 Task: Create a sub task Design and Implement Solution for the task  Implement a new network monitoring system for a company's IT infrastructure in the project AgileJet , assign it to team member softage.4@softage.net and update the status of the sub task to  Off Track , set the priority of the sub task to High
Action: Mouse moved to (70, 236)
Screenshot: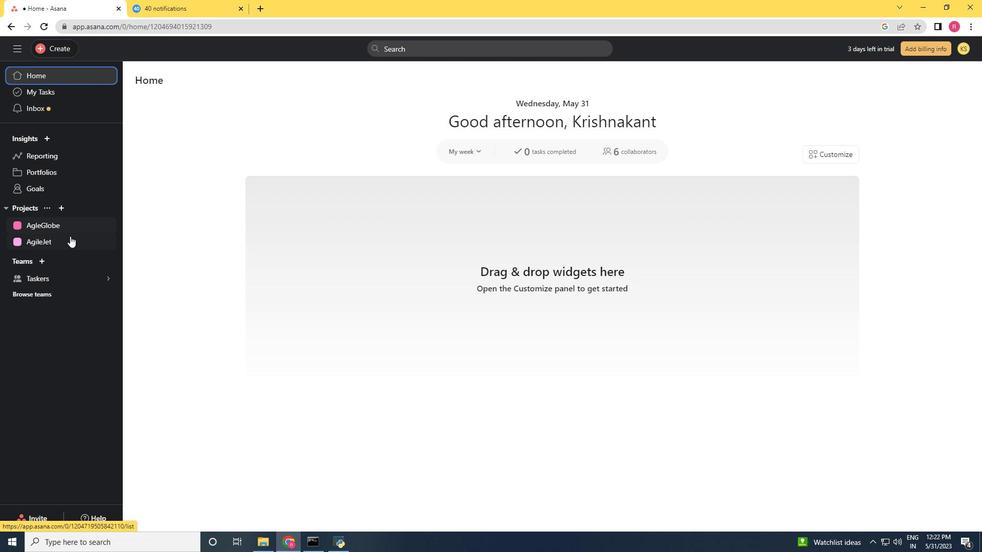 
Action: Mouse pressed left at (70, 236)
Screenshot: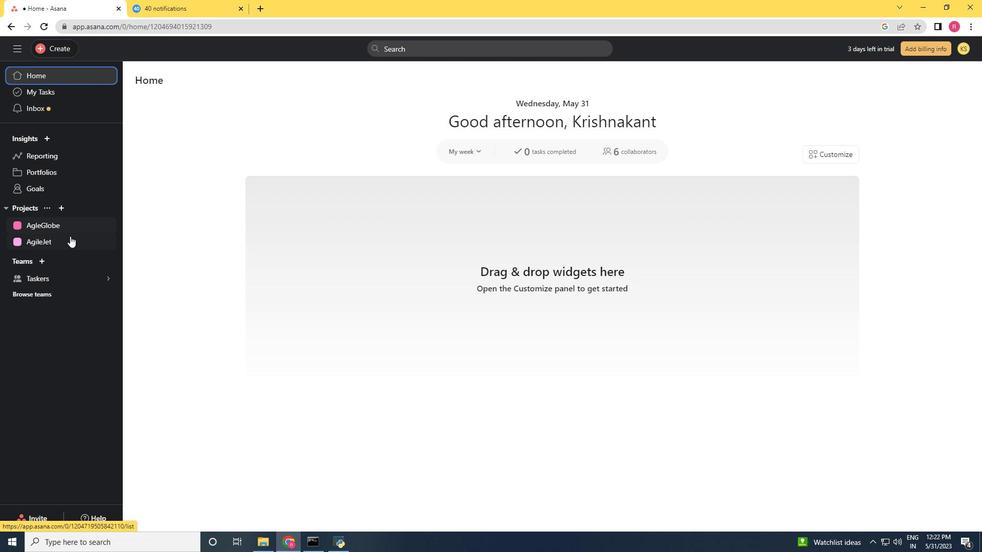 
Action: Mouse moved to (481, 224)
Screenshot: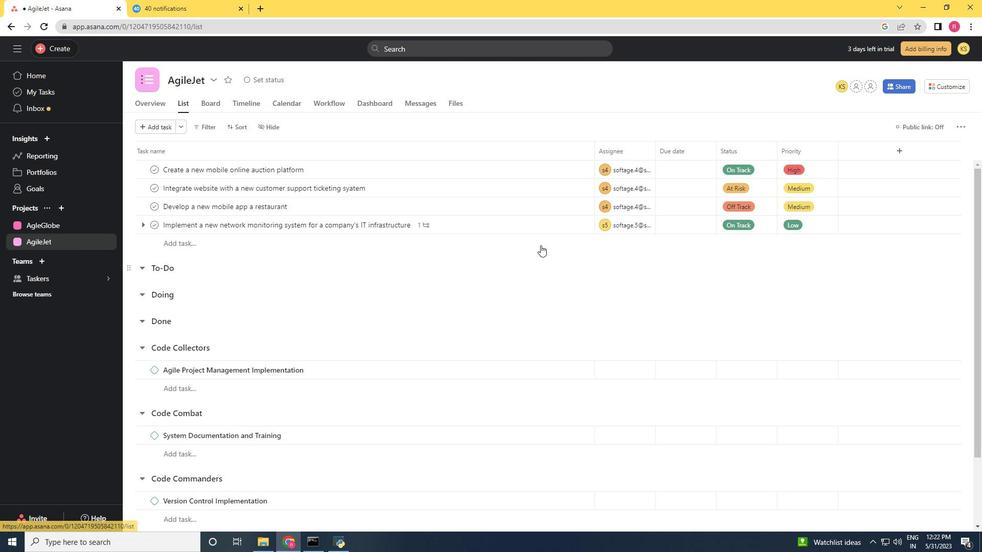 
Action: Mouse pressed left at (481, 224)
Screenshot: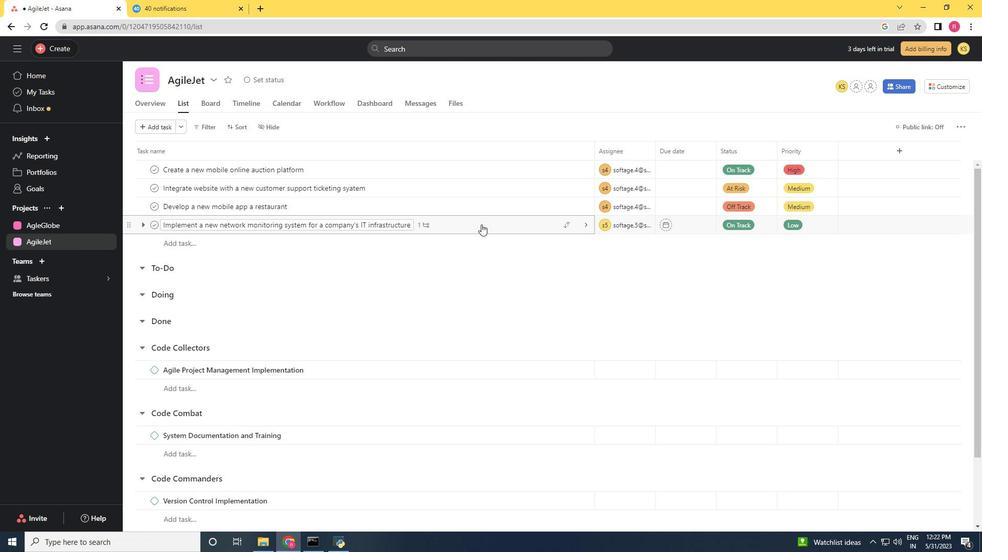 
Action: Mouse moved to (739, 405)
Screenshot: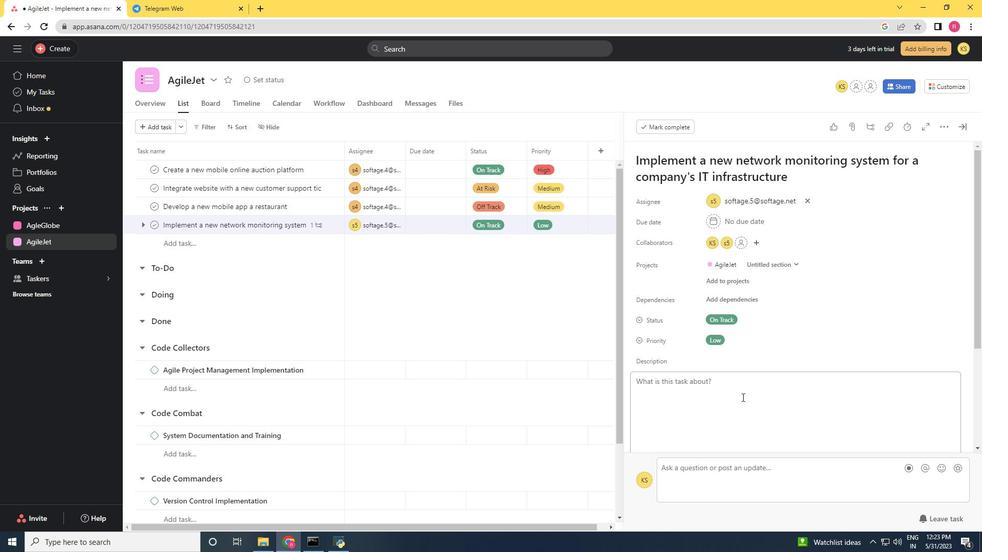 
Action: Mouse scrolled (739, 405) with delta (0, 0)
Screenshot: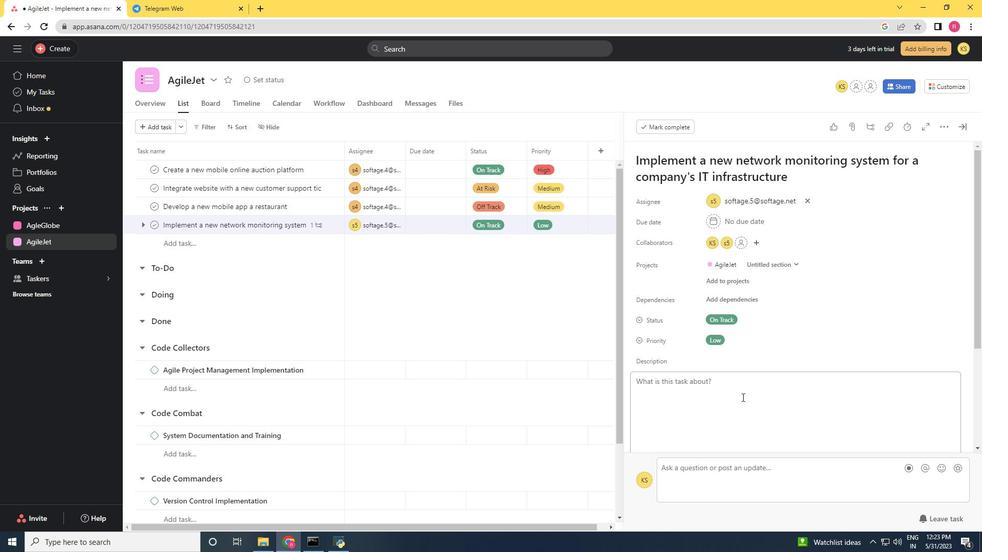 
Action: Mouse scrolled (739, 405) with delta (0, 0)
Screenshot: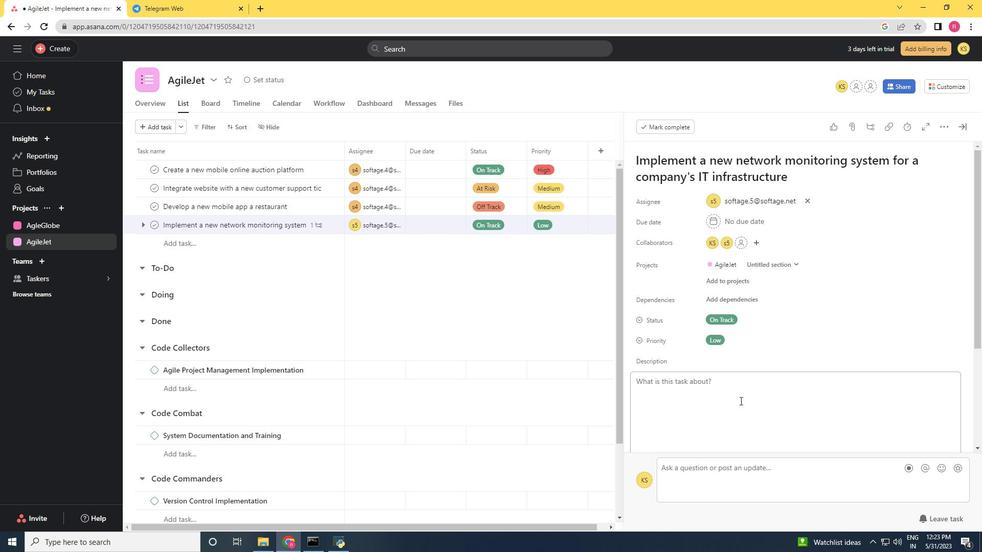 
Action: Mouse scrolled (739, 405) with delta (0, 0)
Screenshot: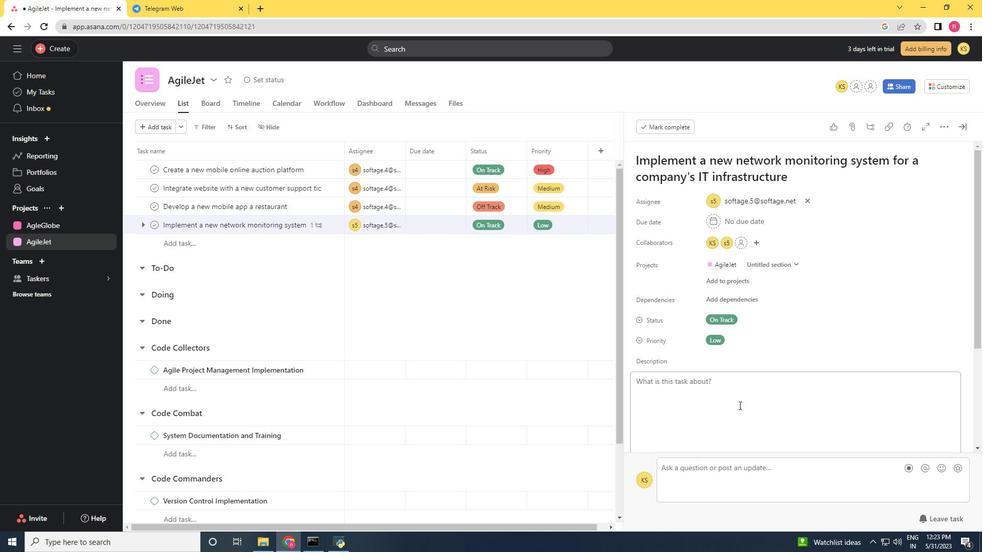 
Action: Mouse moved to (654, 370)
Screenshot: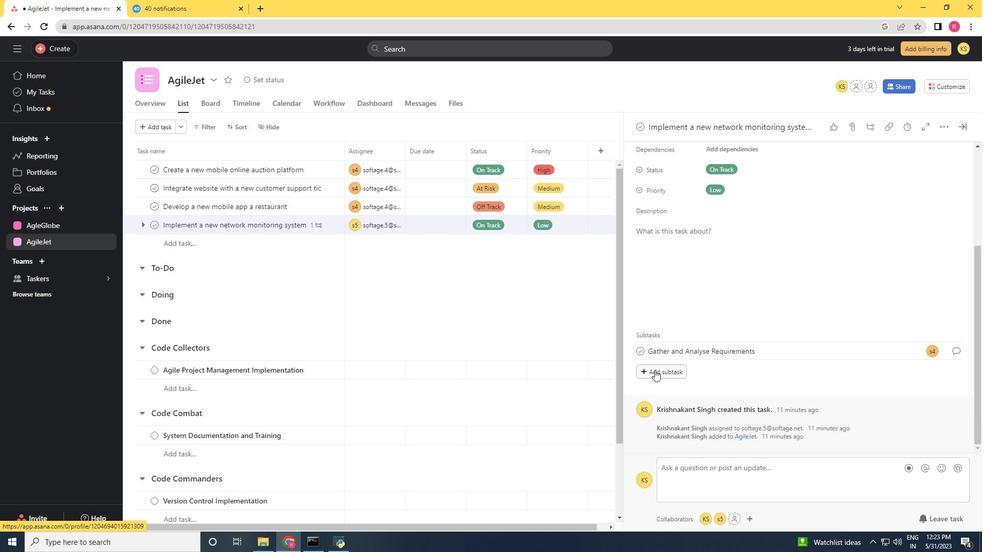 
Action: Mouse pressed left at (654, 370)
Screenshot: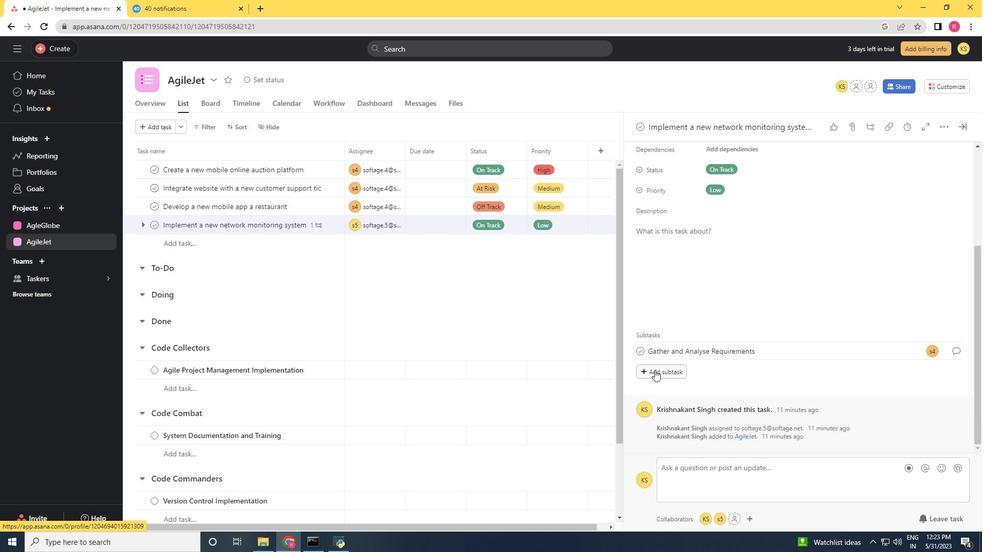 
Action: Key pressed <Key.shift>Design<Key.space>and<Key.space><Key.shift>Implement<Key.space><Key.shift>Solution<Key.space>
Screenshot: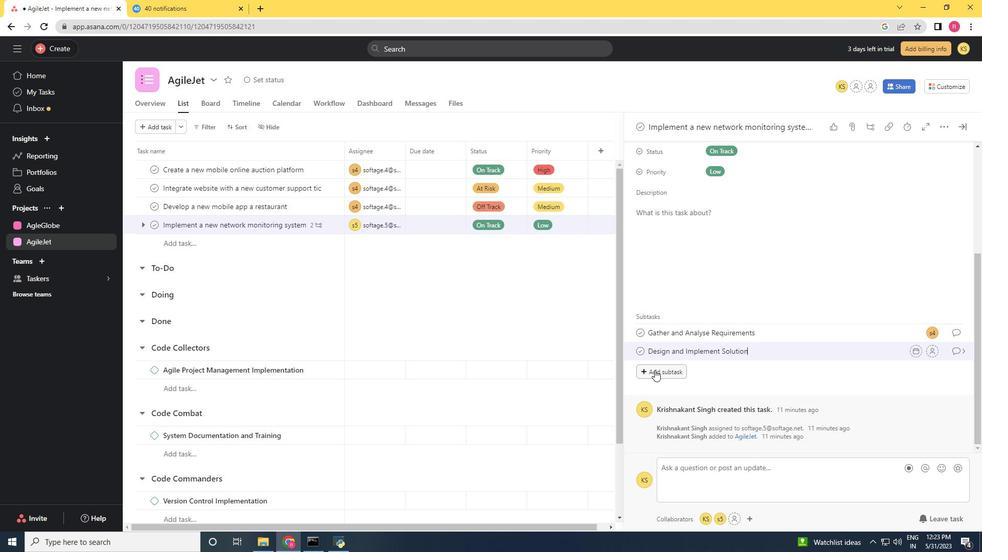 
Action: Mouse moved to (933, 353)
Screenshot: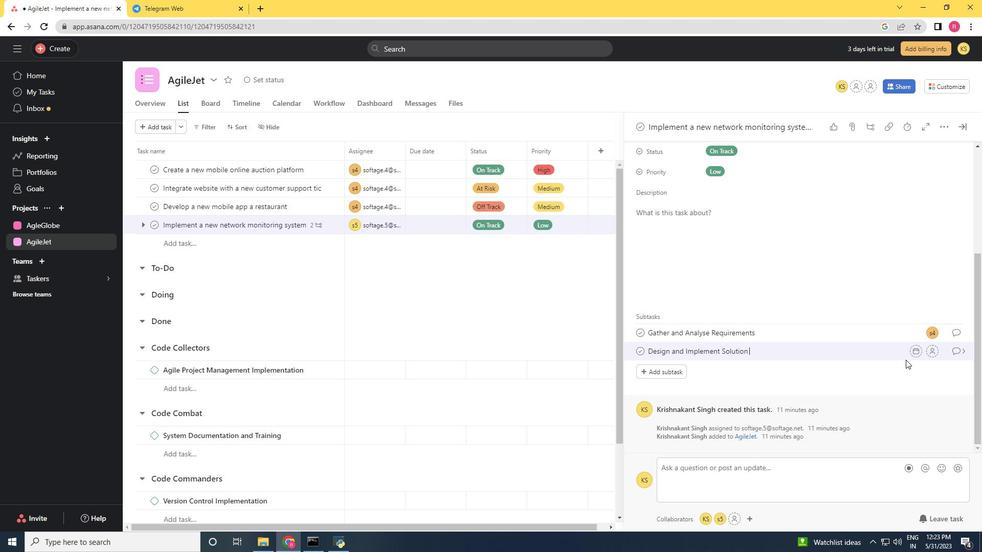 
Action: Mouse pressed left at (933, 353)
Screenshot: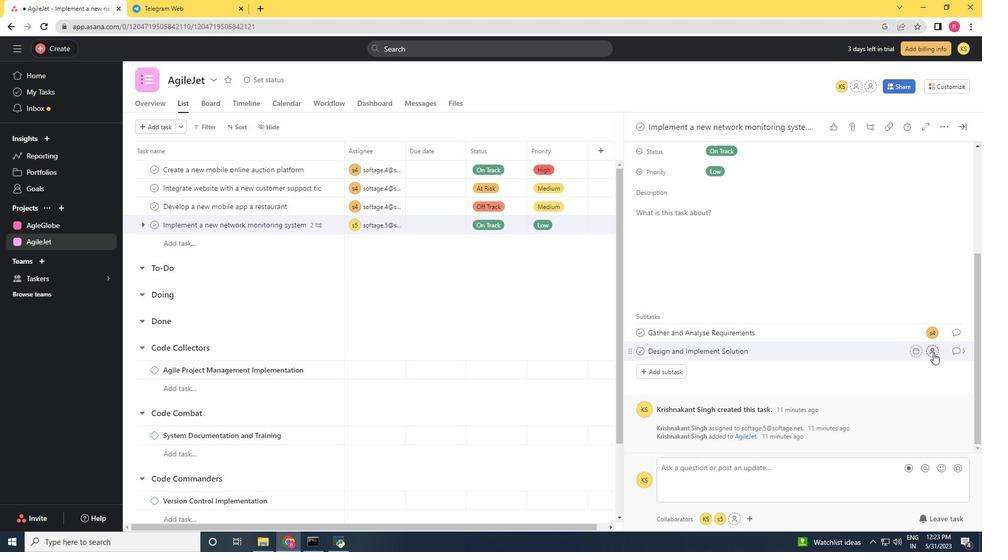 
Action: Mouse moved to (934, 353)
Screenshot: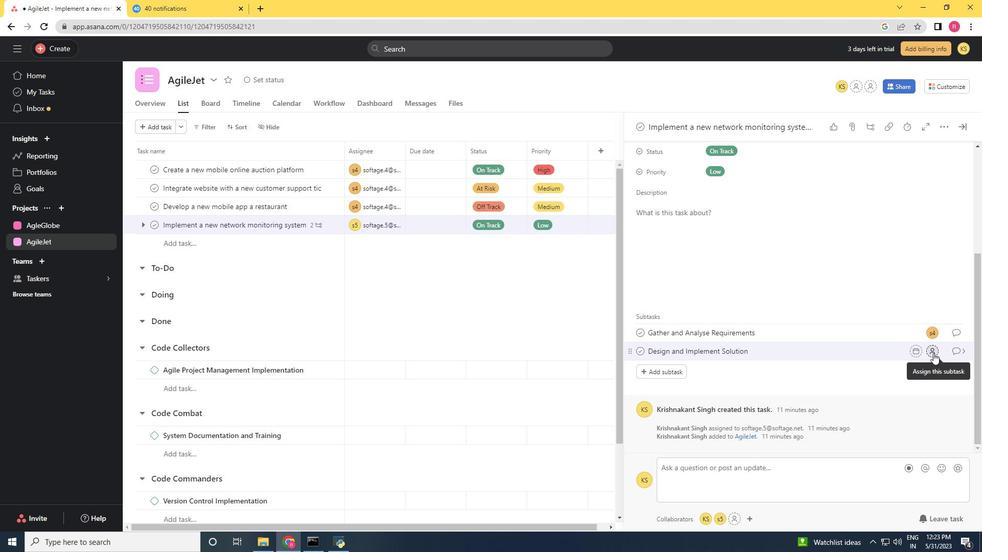 
Action: Key pressed softage.4<Key.shift>@softage.net
Screenshot: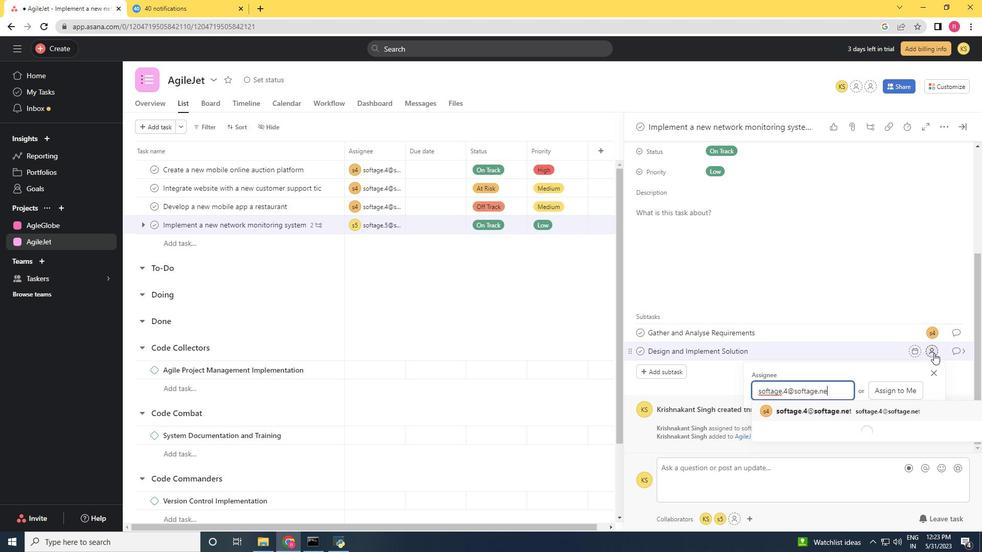 
Action: Mouse moved to (892, 412)
Screenshot: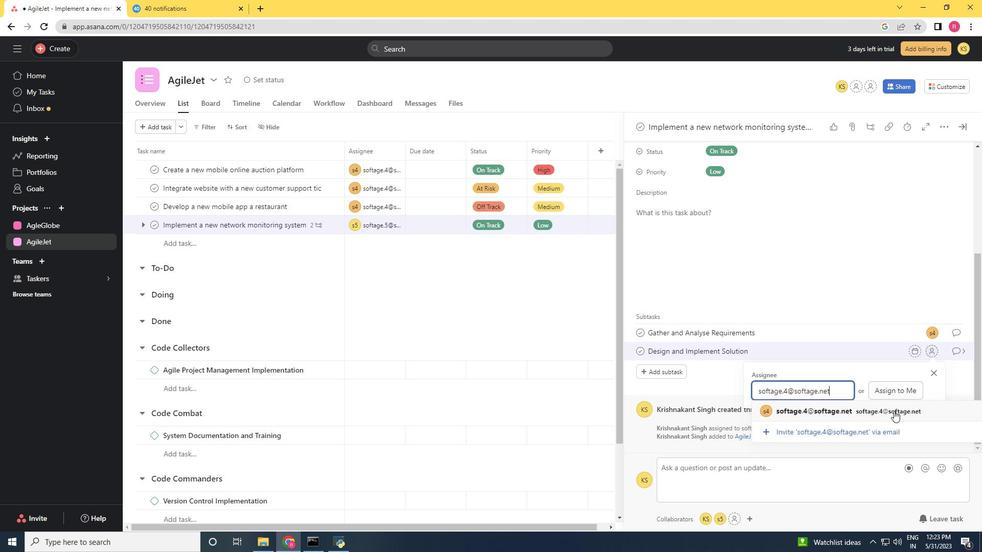 
Action: Mouse pressed left at (892, 412)
Screenshot: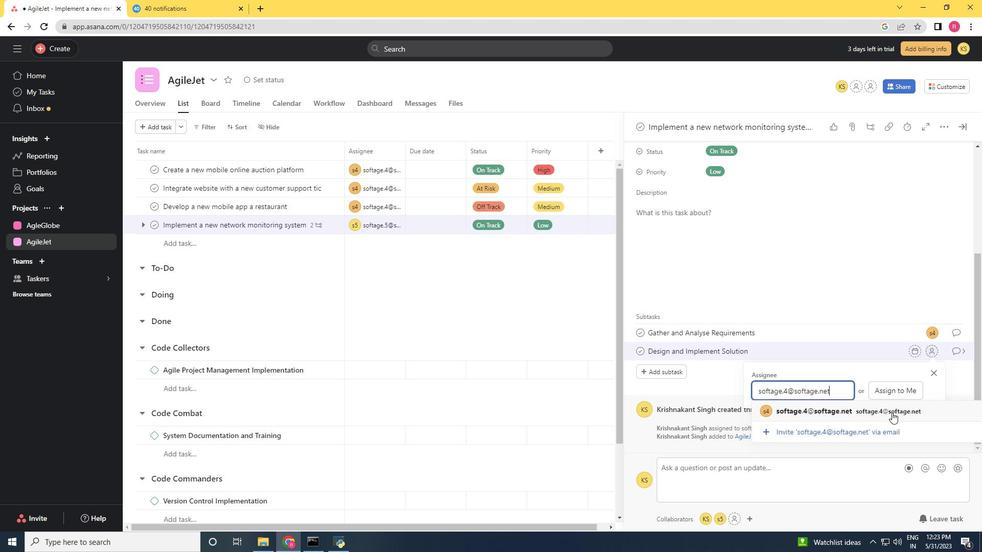 
Action: Mouse moved to (955, 355)
Screenshot: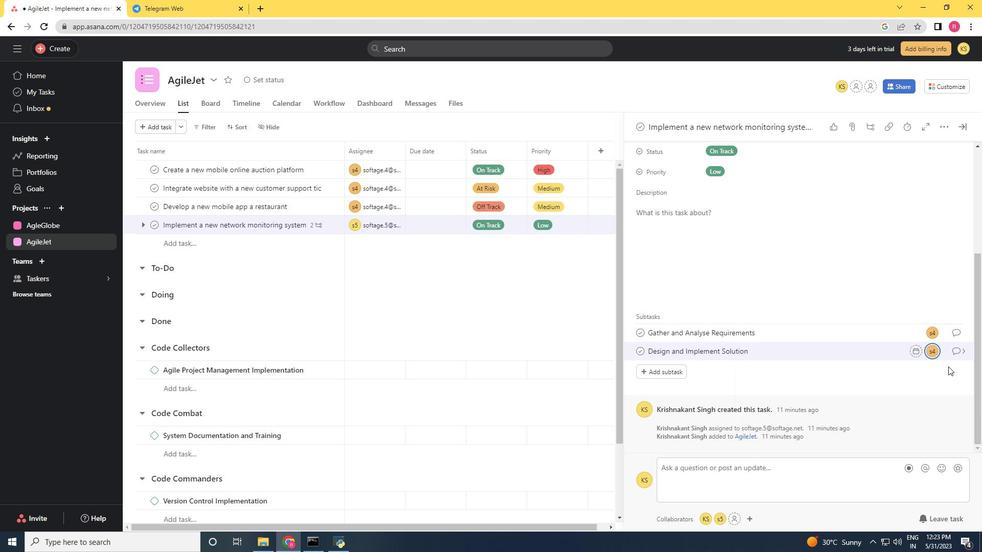 
Action: Mouse pressed left at (955, 355)
Screenshot: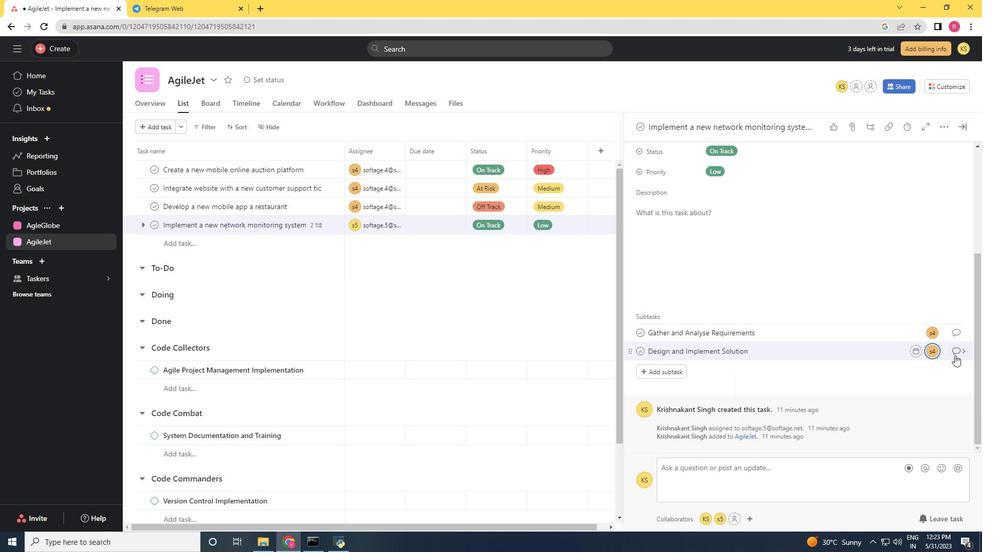 
Action: Mouse moved to (675, 294)
Screenshot: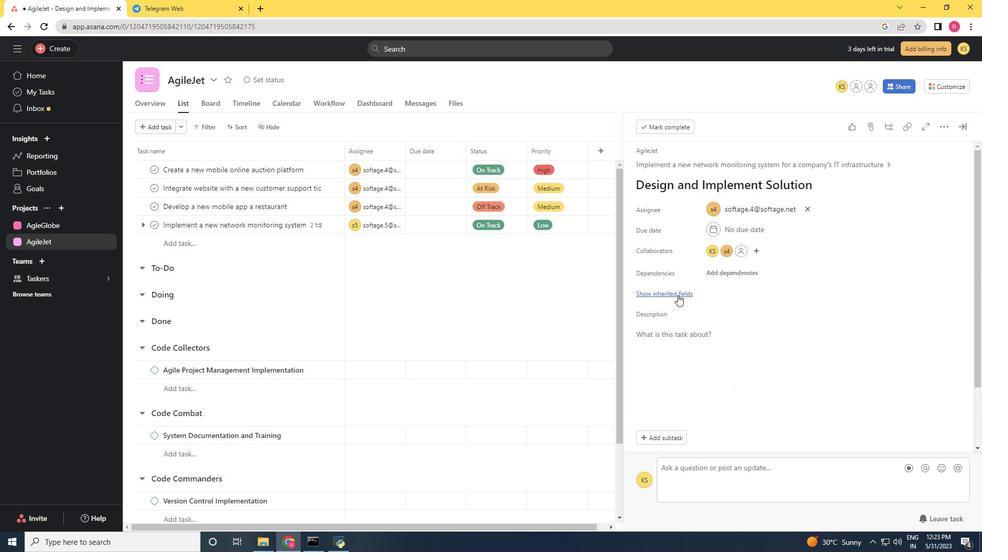 
Action: Mouse pressed left at (675, 294)
Screenshot: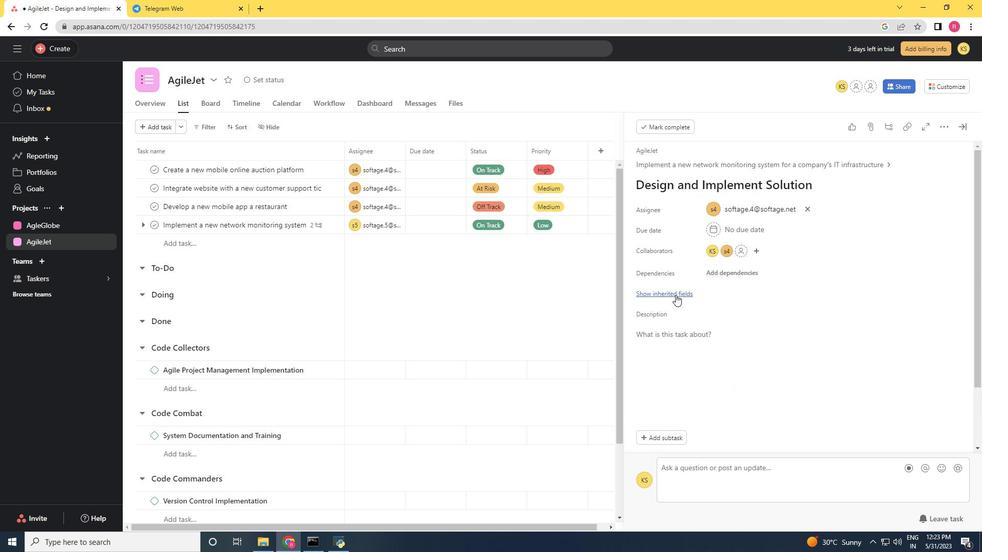 
Action: Mouse moved to (711, 313)
Screenshot: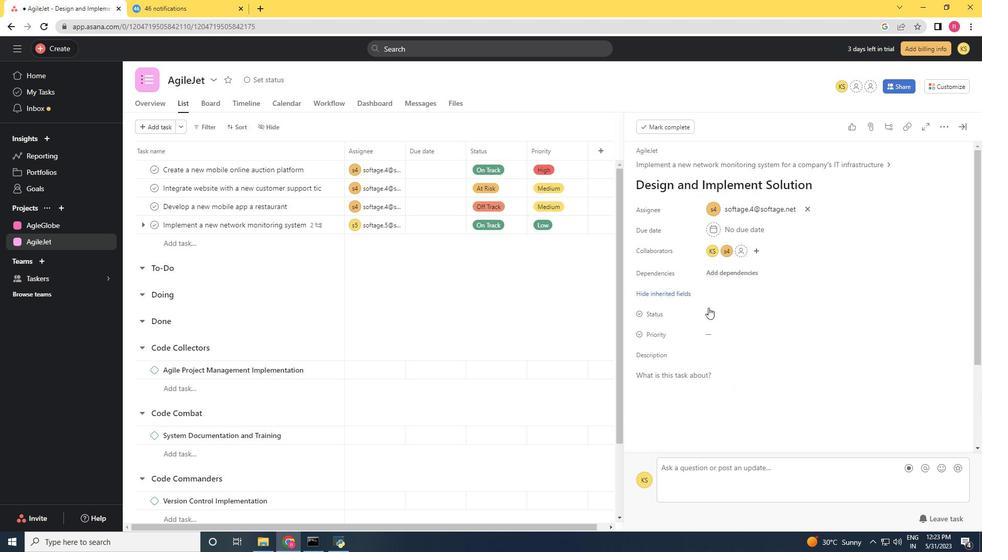 
Action: Mouse pressed left at (711, 313)
Screenshot: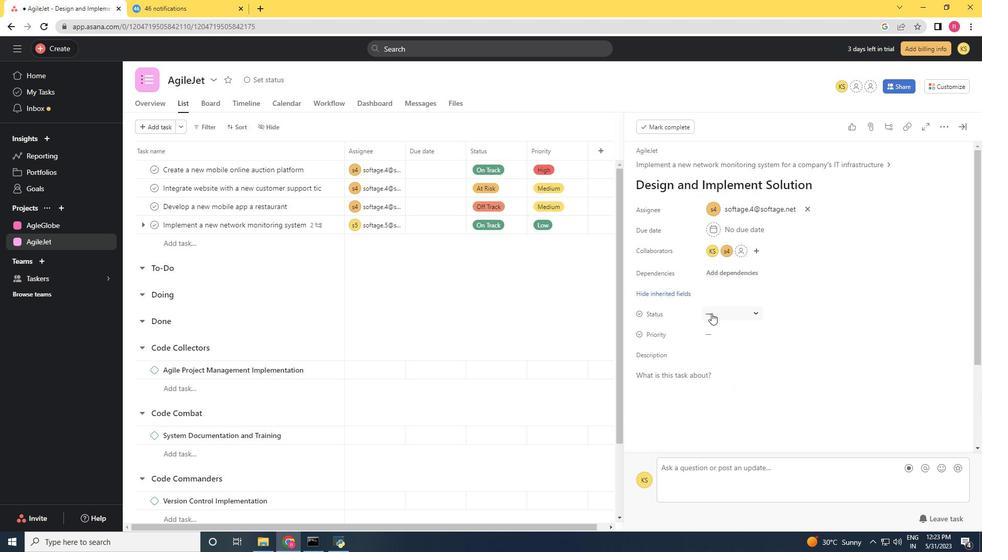 
Action: Mouse moved to (740, 363)
Screenshot: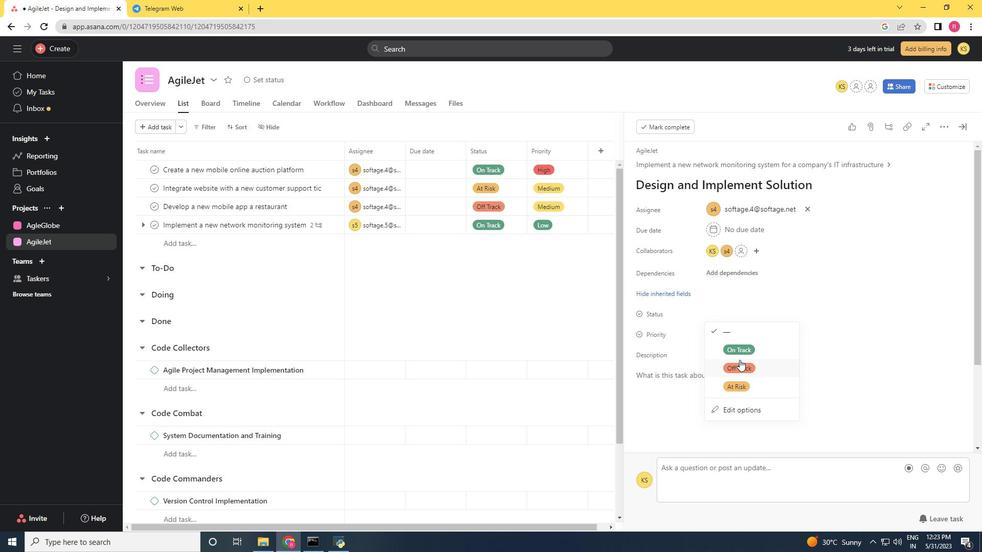 
Action: Mouse pressed left at (740, 363)
Screenshot: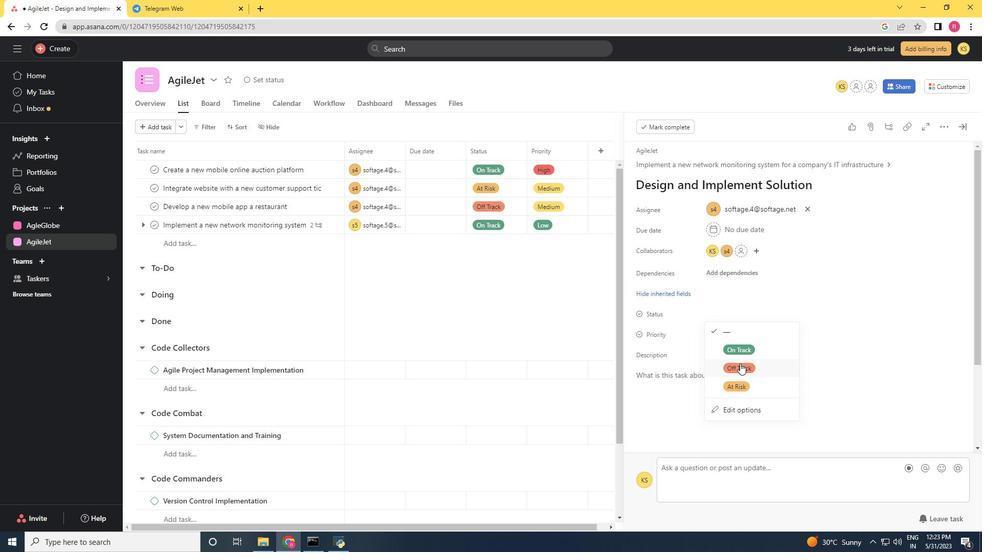 
Action: Mouse moved to (717, 325)
Screenshot: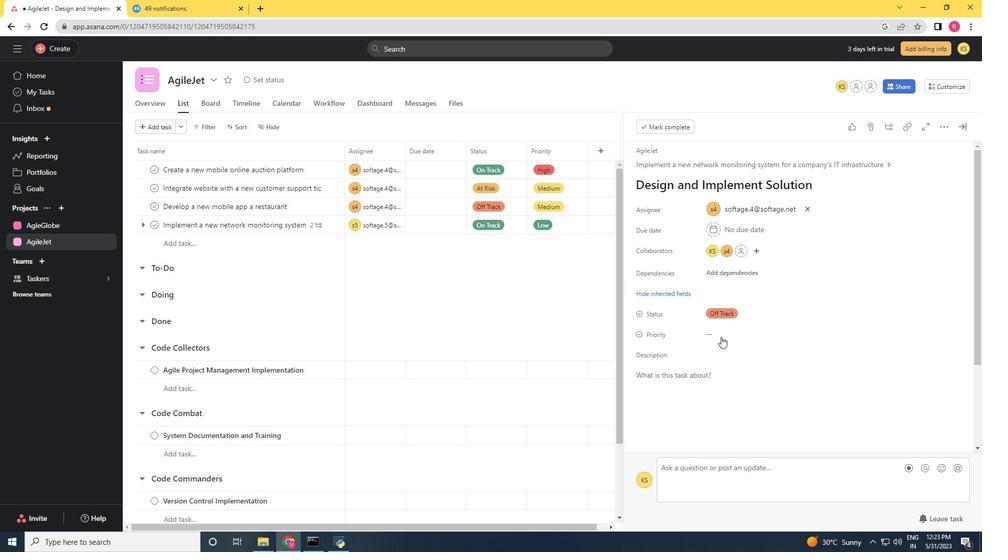 
Action: Mouse pressed left at (717, 325)
Screenshot: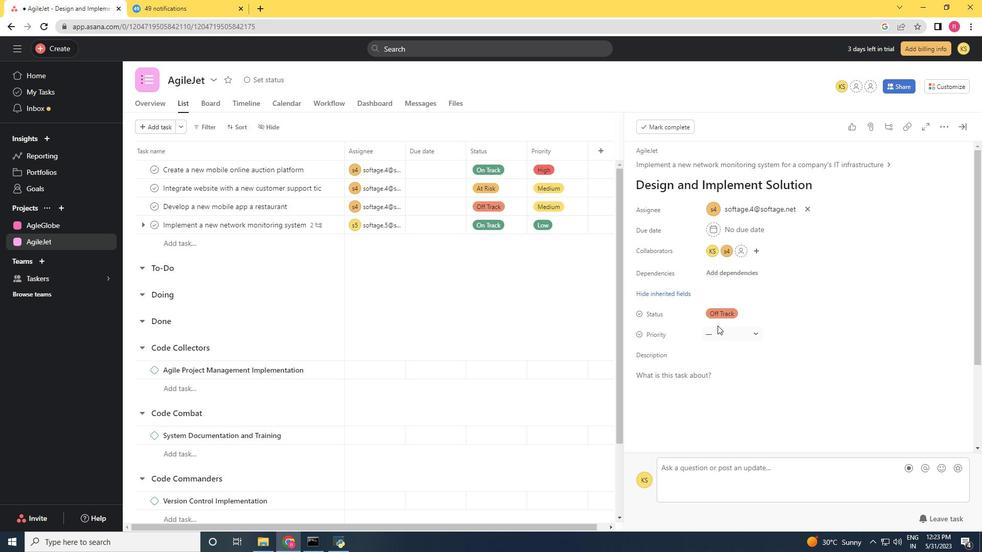 
Action: Mouse moved to (721, 330)
Screenshot: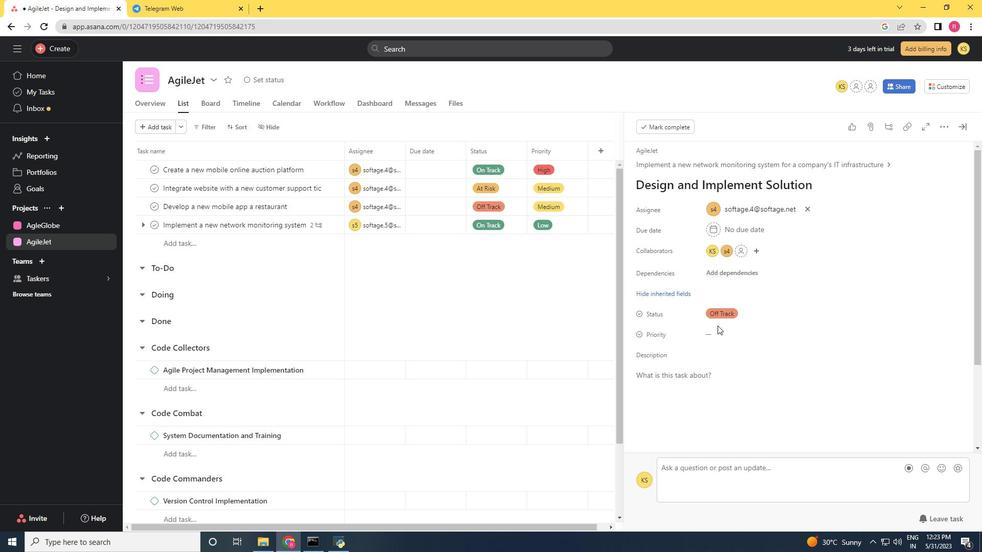 
Action: Mouse pressed left at (721, 330)
Screenshot: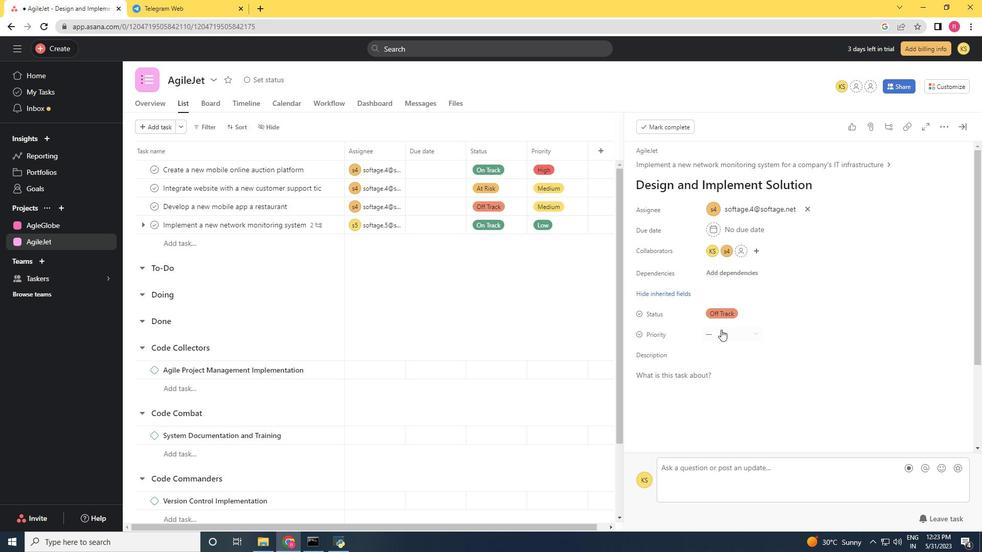 
Action: Mouse moved to (737, 370)
Screenshot: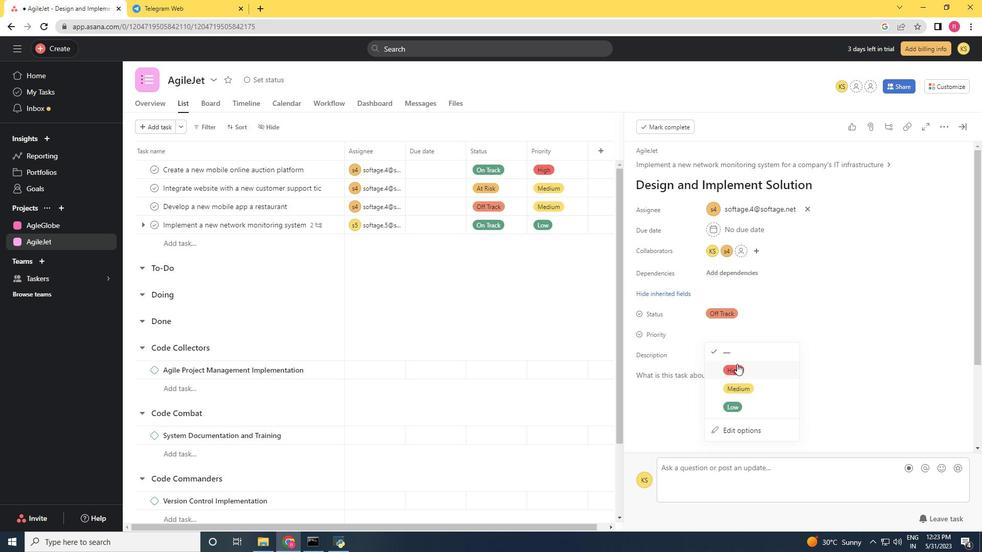 
Action: Mouse pressed left at (737, 370)
Screenshot: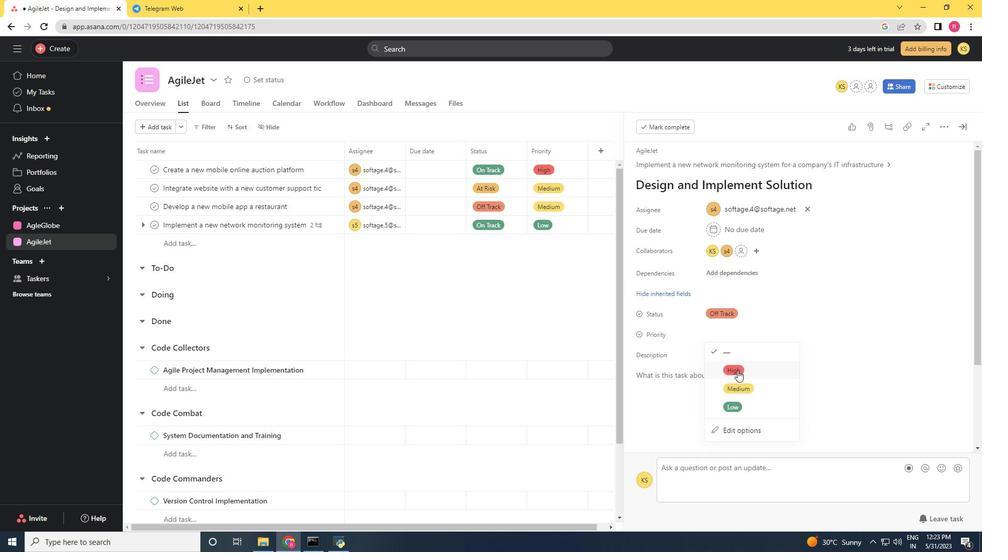 
Action: Mouse moved to (737, 371)
Screenshot: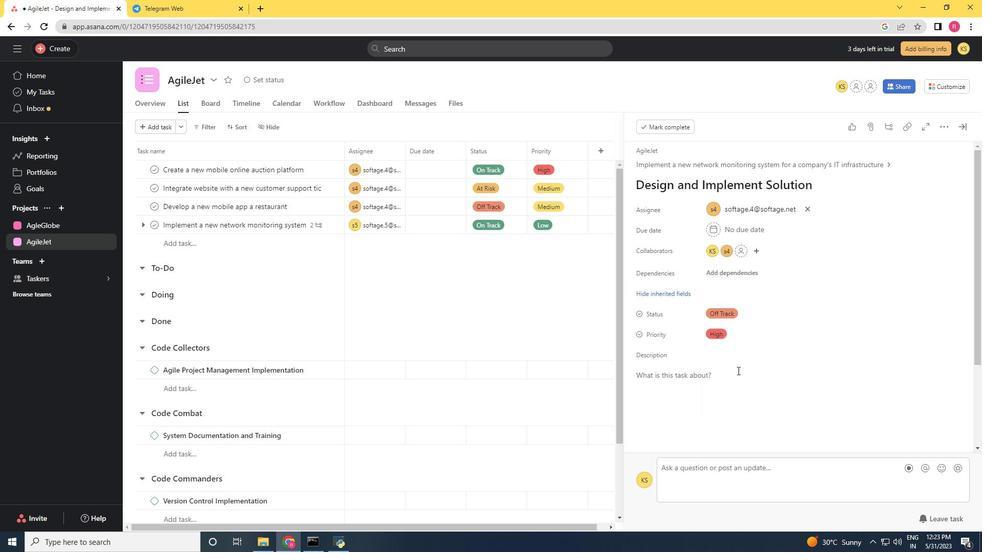 
